 Task: Change the headline to show.
Action: Mouse moved to (665, 89)
Screenshot: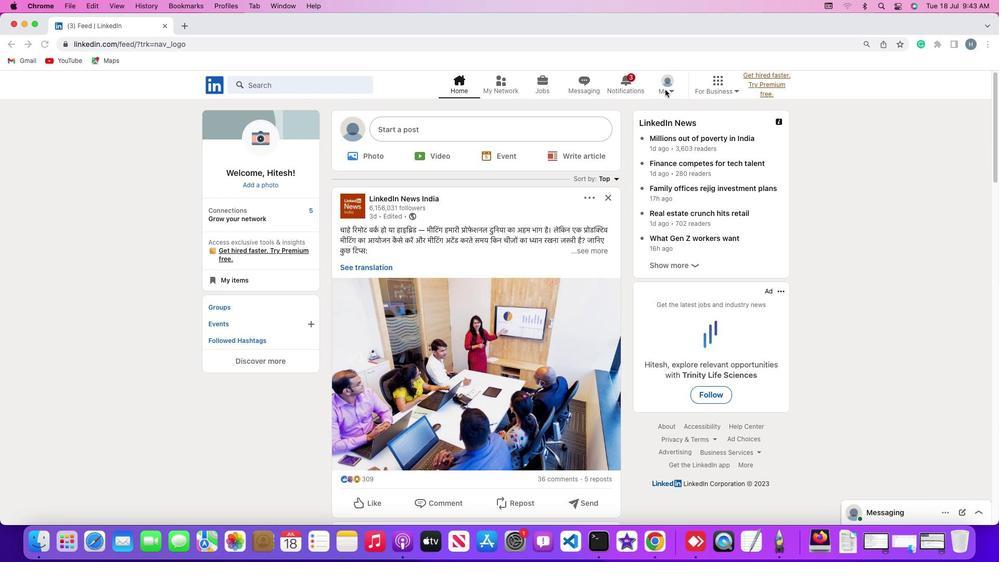 
Action: Mouse pressed left at (665, 89)
Screenshot: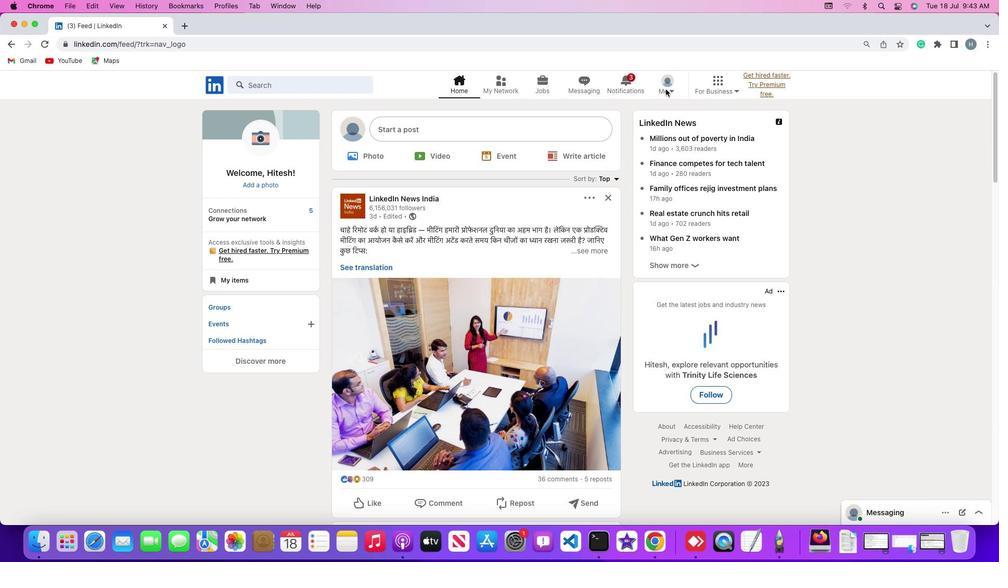 
Action: Mouse moved to (672, 89)
Screenshot: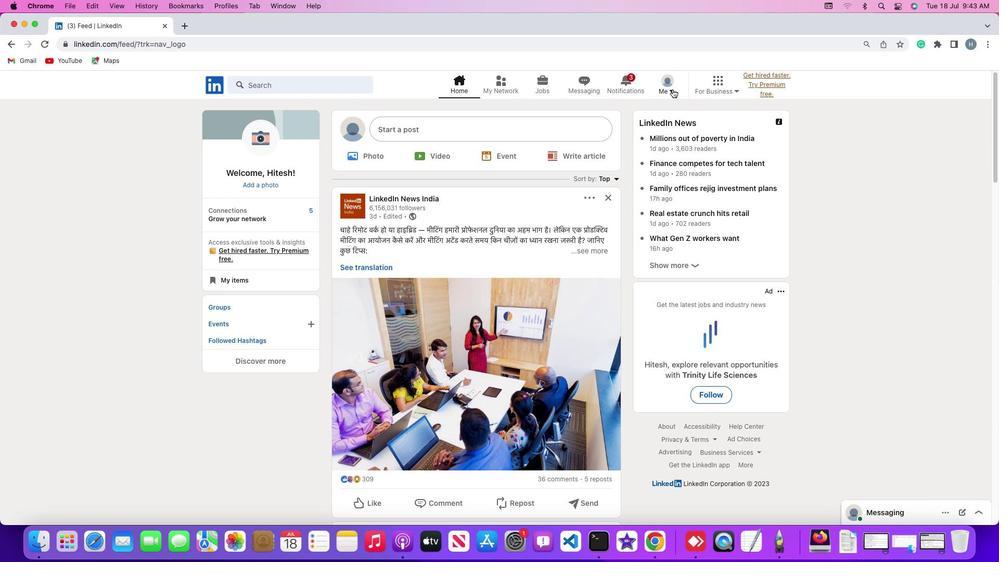 
Action: Mouse pressed left at (672, 89)
Screenshot: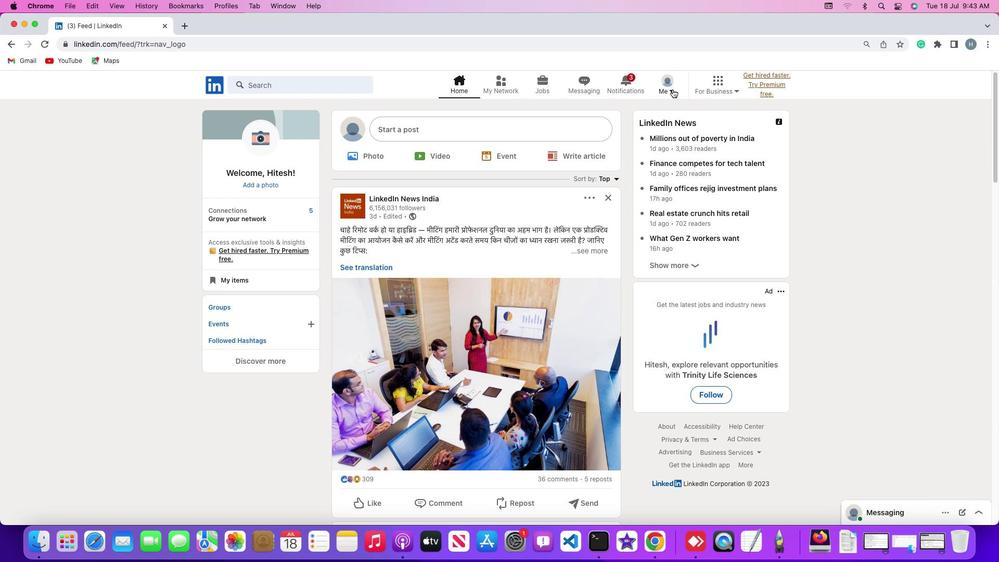 
Action: Mouse moved to (596, 204)
Screenshot: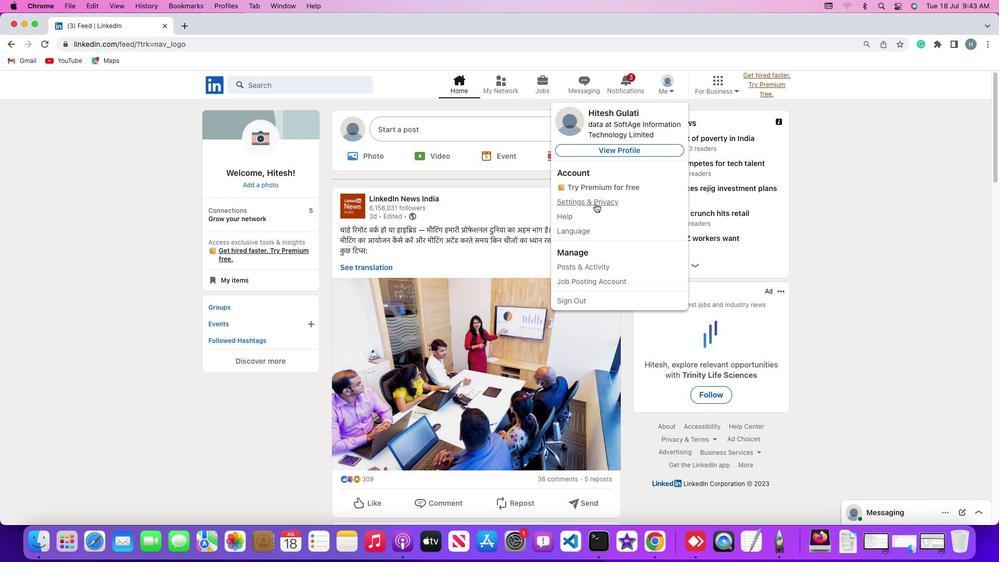 
Action: Mouse pressed left at (596, 204)
Screenshot: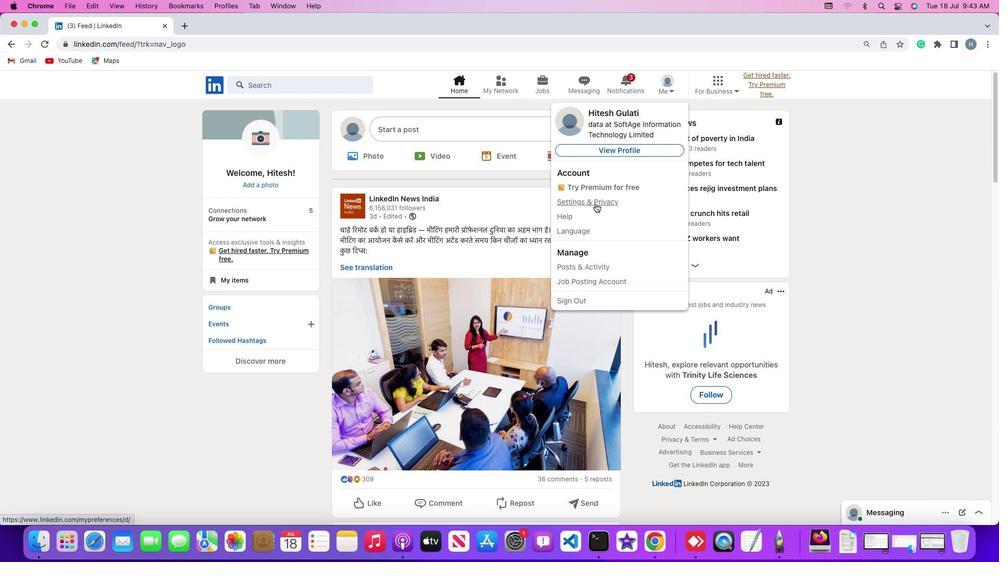 
Action: Mouse moved to (62, 235)
Screenshot: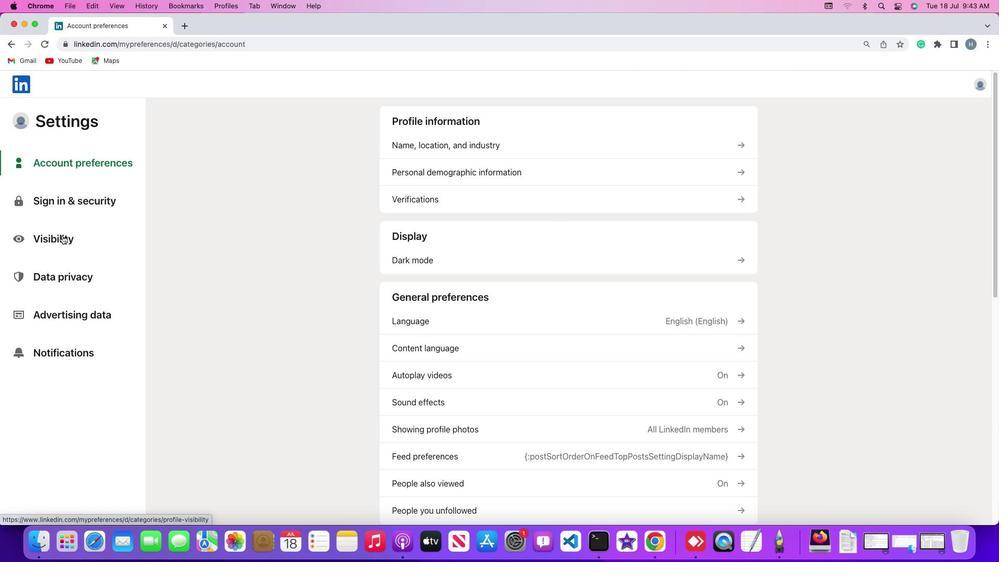 
Action: Mouse pressed left at (62, 235)
Screenshot: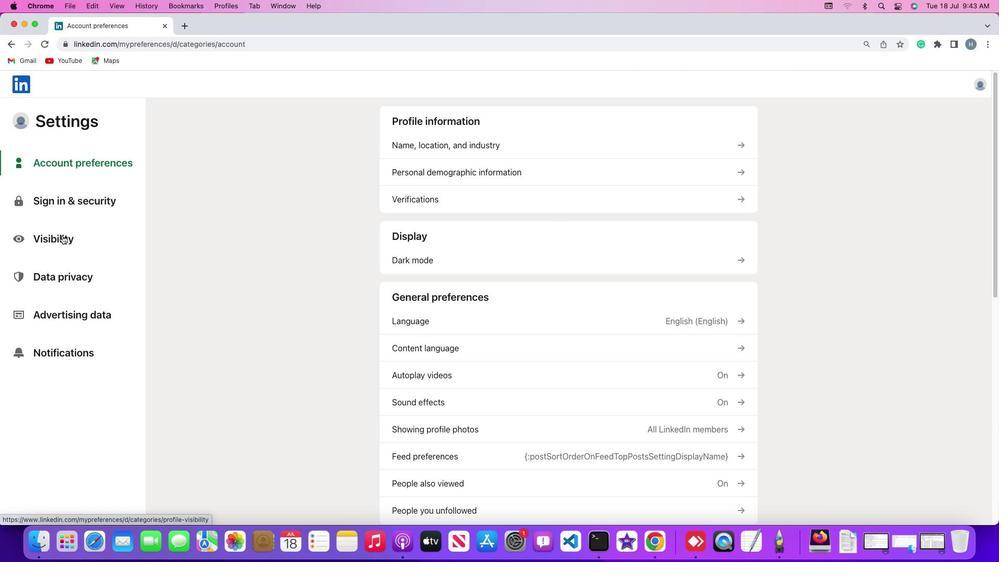 
Action: Mouse moved to (62, 235)
Screenshot: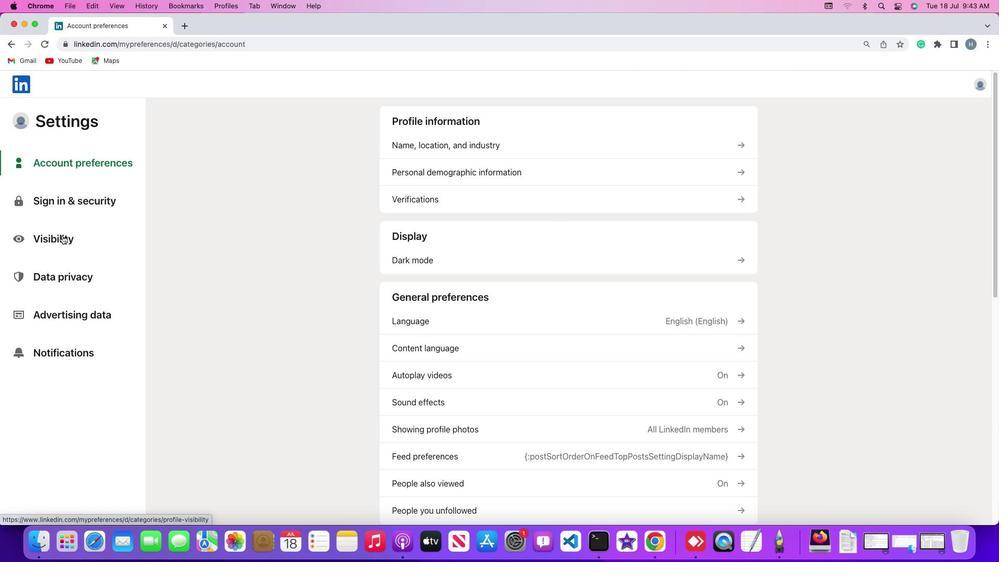 
Action: Mouse pressed left at (62, 235)
Screenshot: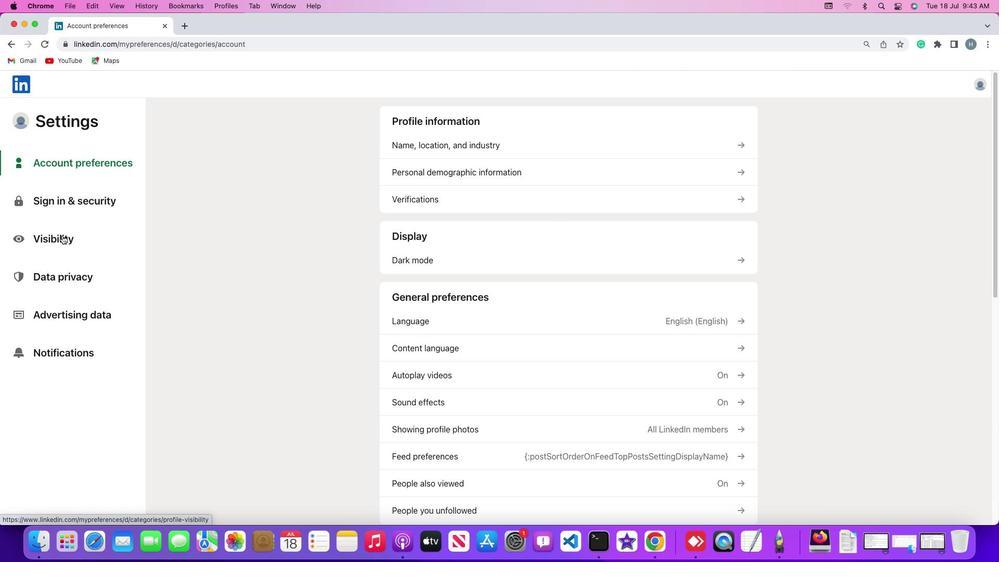 
Action: Mouse moved to (465, 173)
Screenshot: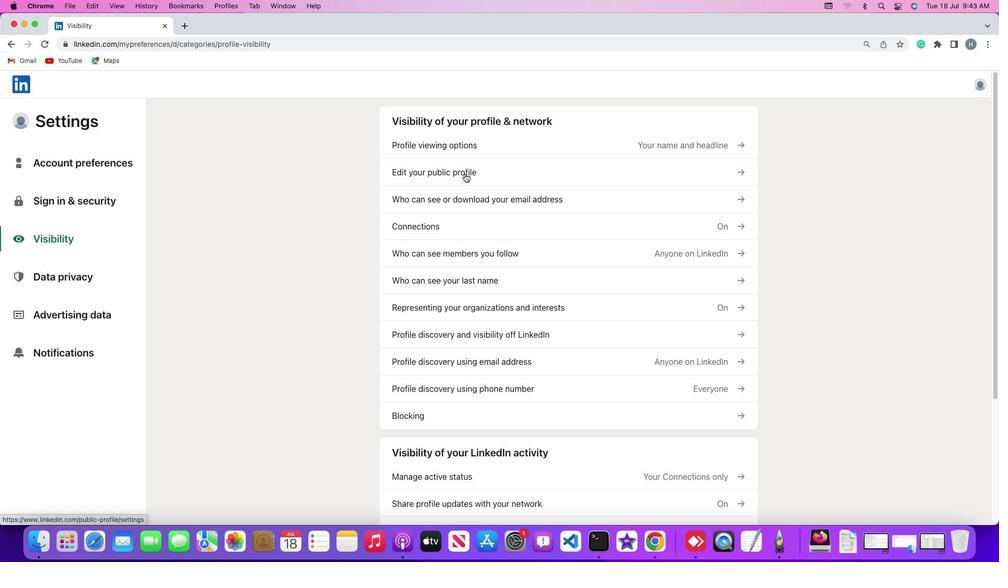 
Action: Mouse pressed left at (465, 173)
Screenshot: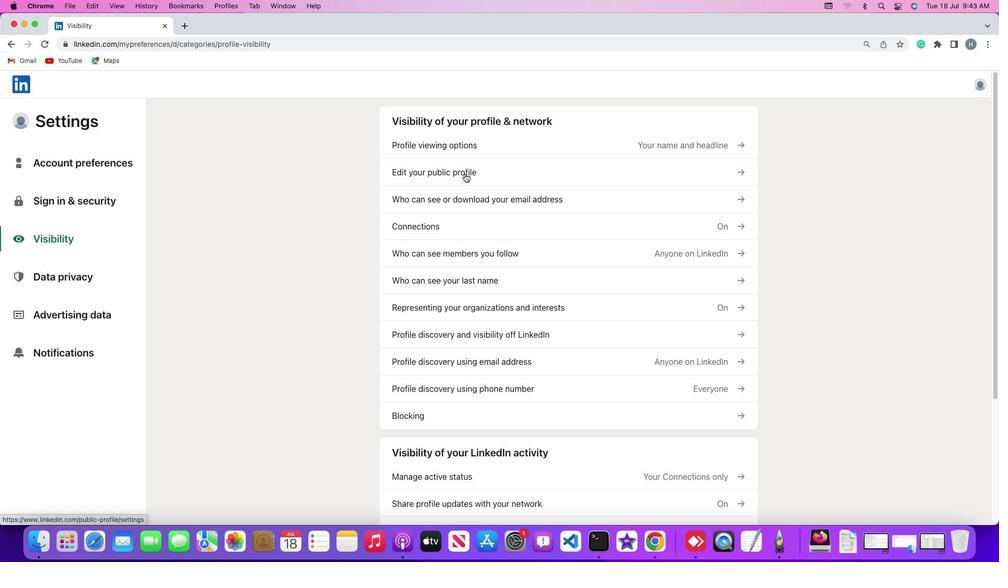 
Action: Mouse moved to (759, 453)
Screenshot: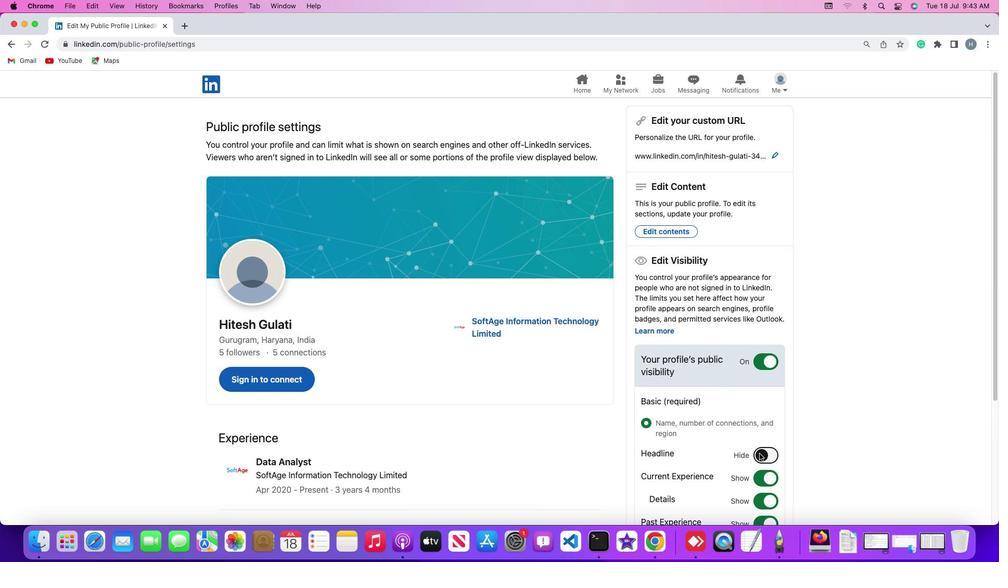 
Action: Mouse pressed left at (759, 453)
Screenshot: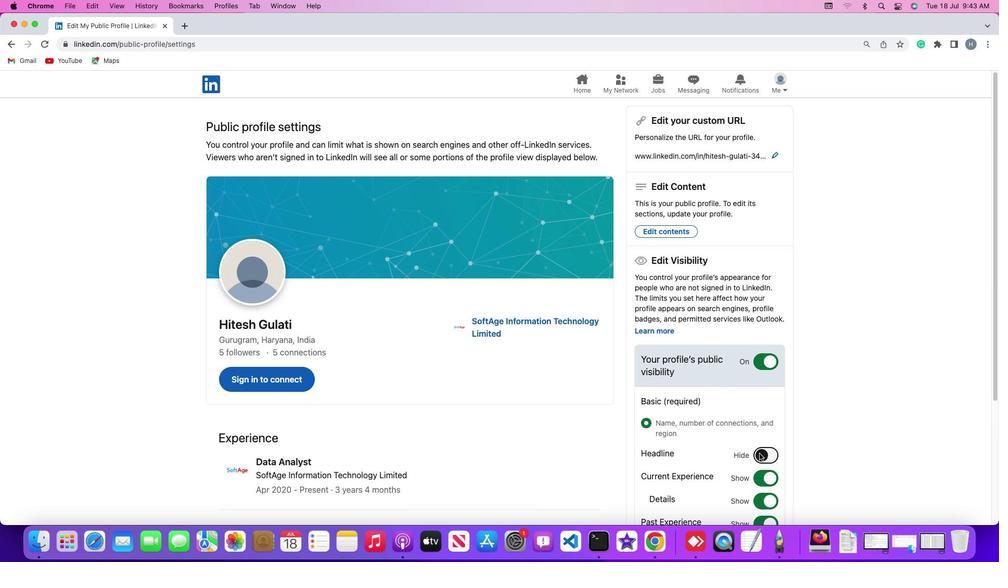 
Action: Mouse moved to (798, 459)
Screenshot: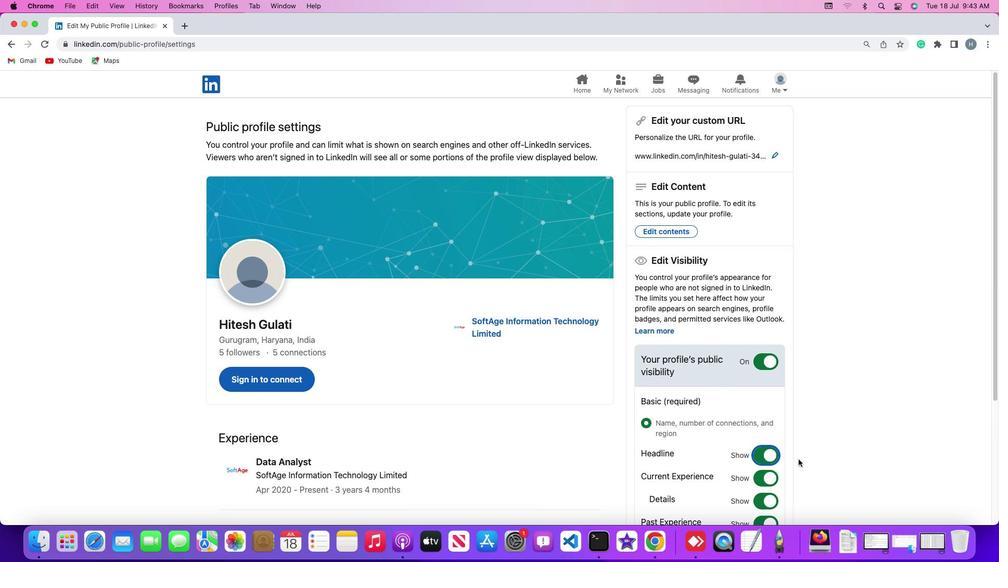 
